 Task: Select the keepAll in the word break.
Action: Mouse moved to (11, 521)
Screenshot: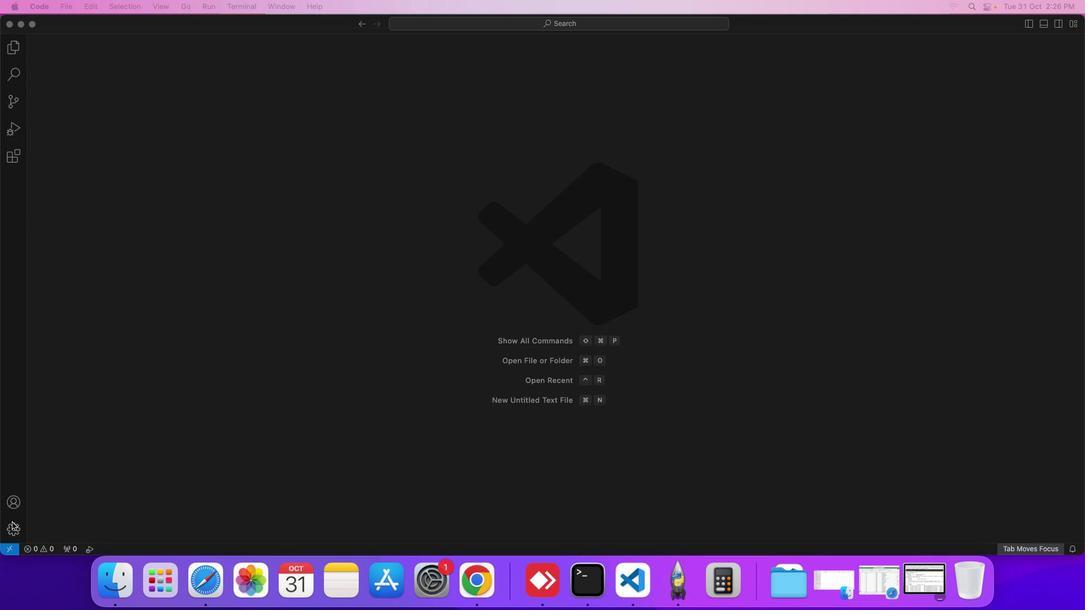 
Action: Mouse pressed left at (11, 521)
Screenshot: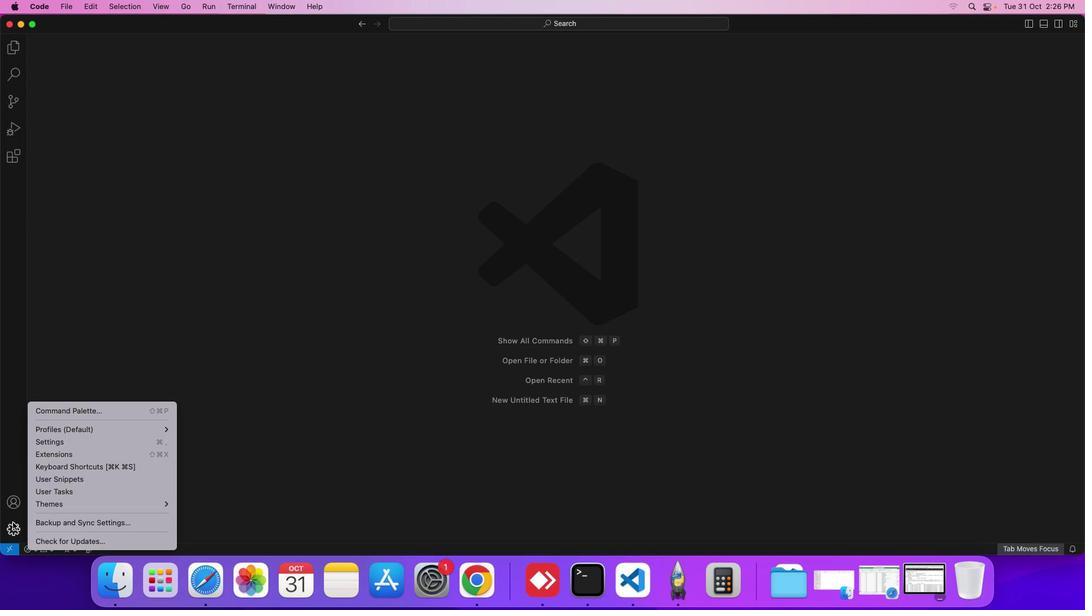 
Action: Mouse moved to (63, 443)
Screenshot: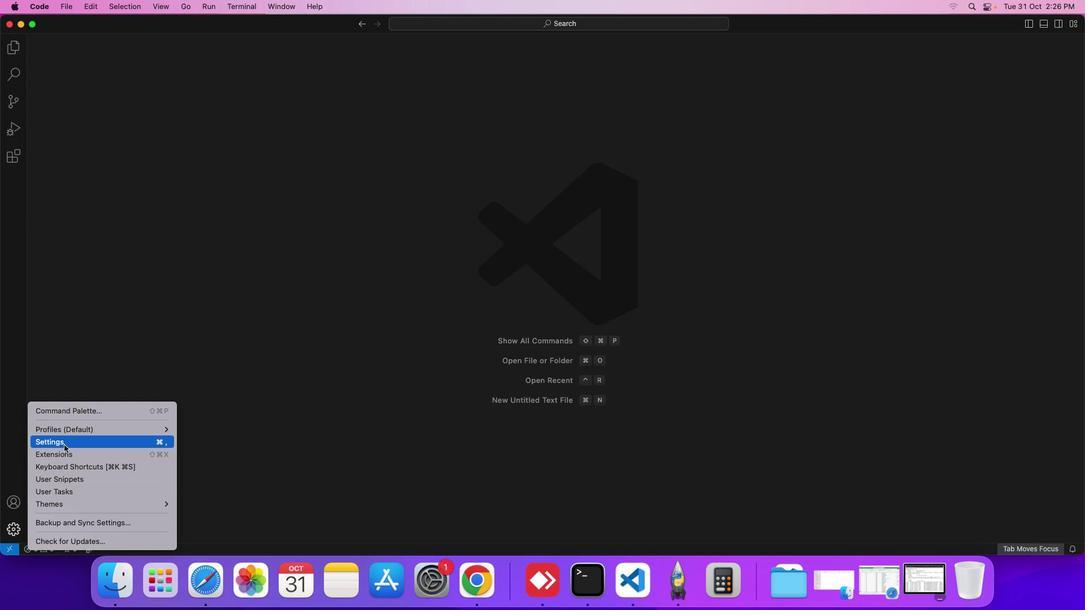 
Action: Mouse pressed left at (63, 443)
Screenshot: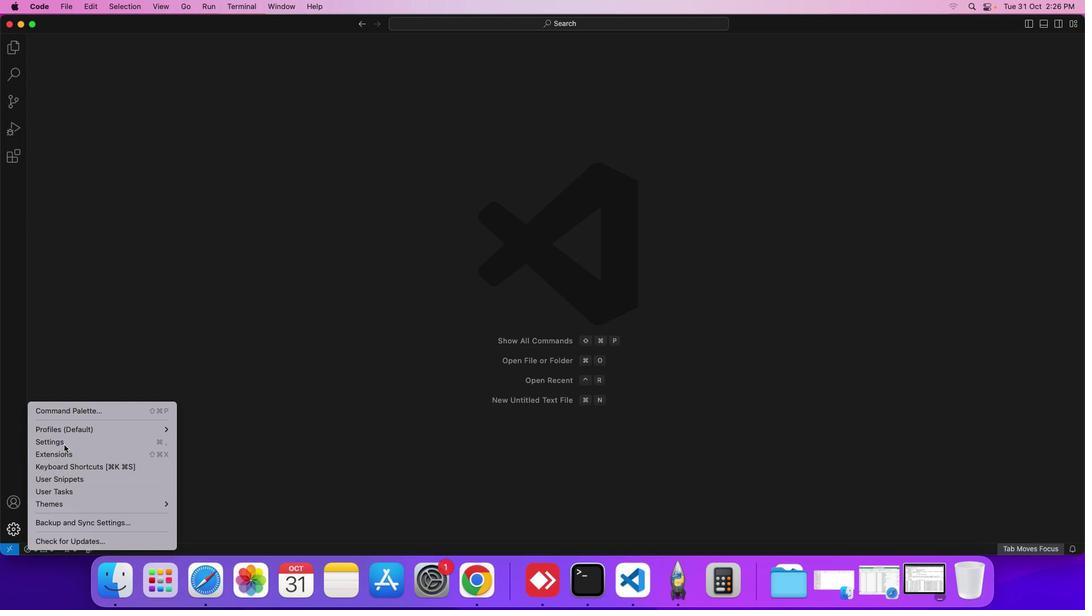 
Action: Mouse moved to (380, 460)
Screenshot: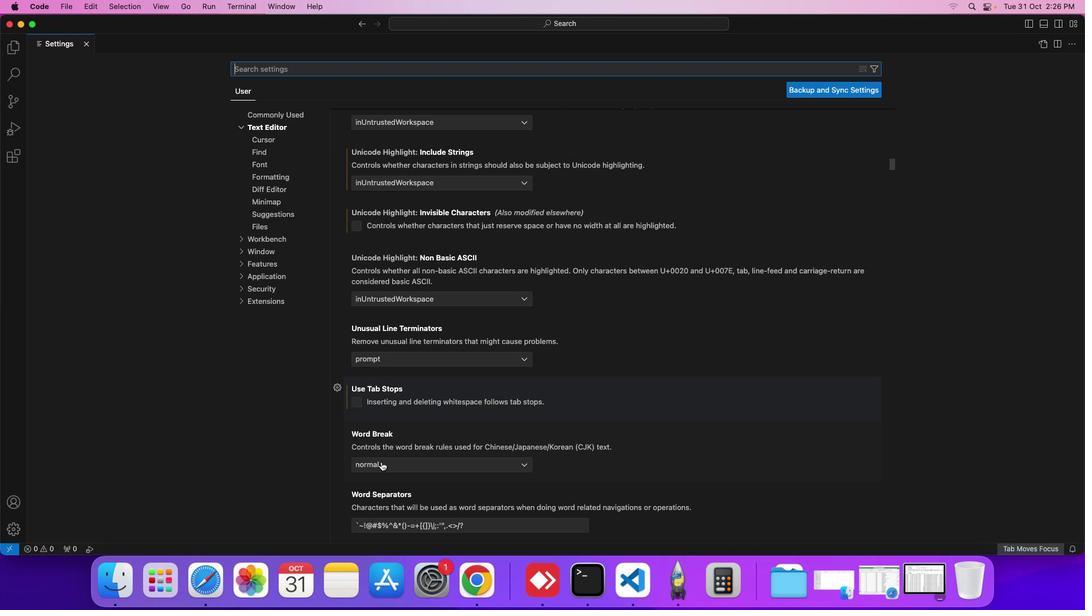 
Action: Mouse pressed left at (380, 460)
Screenshot: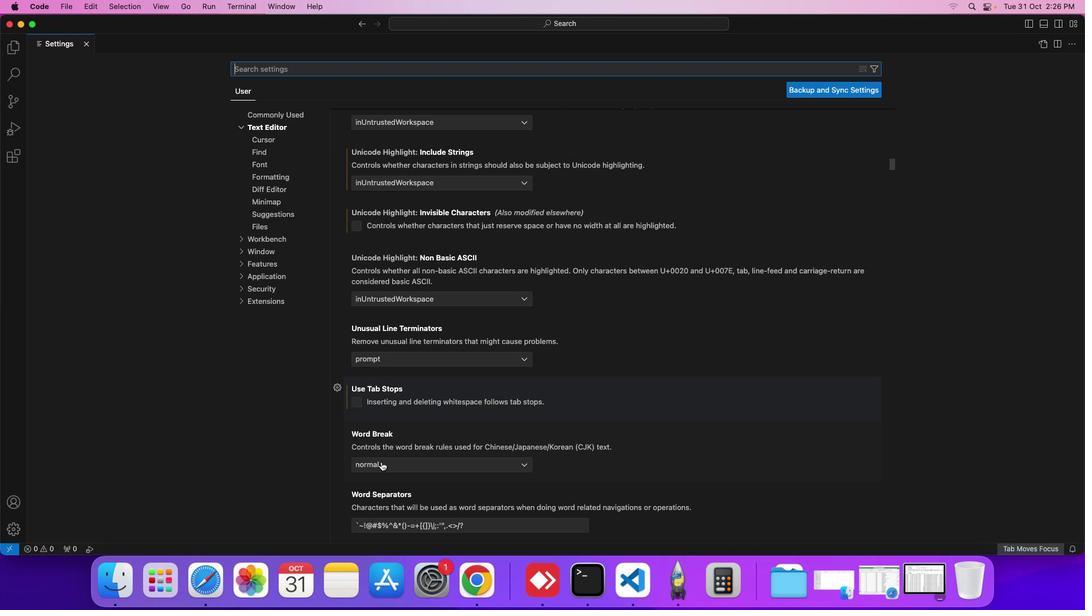
Action: Mouse moved to (379, 490)
Screenshot: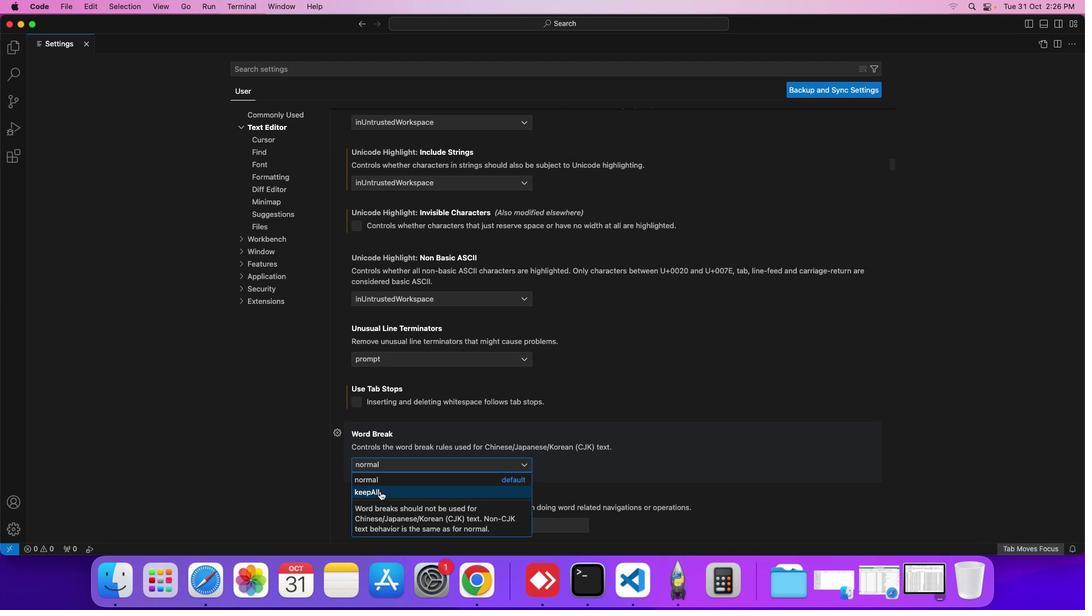 
Action: Mouse pressed left at (379, 490)
Screenshot: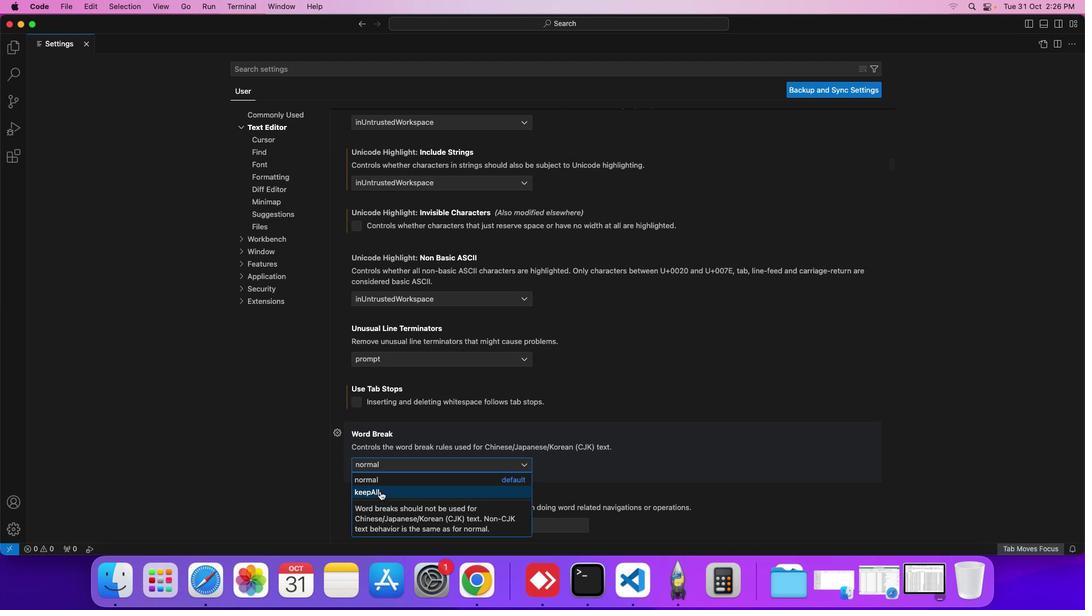 
Action: Mouse moved to (630, 156)
Screenshot: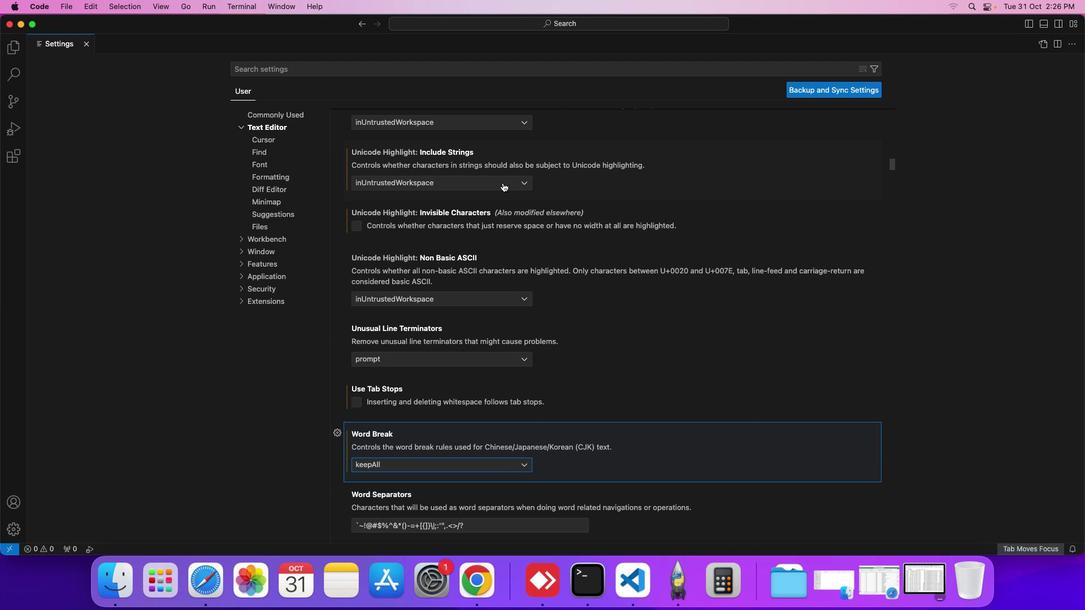 
